 Task: Create a rule when custom fields due date is cleared by me.
Action: Mouse moved to (1080, 286)
Screenshot: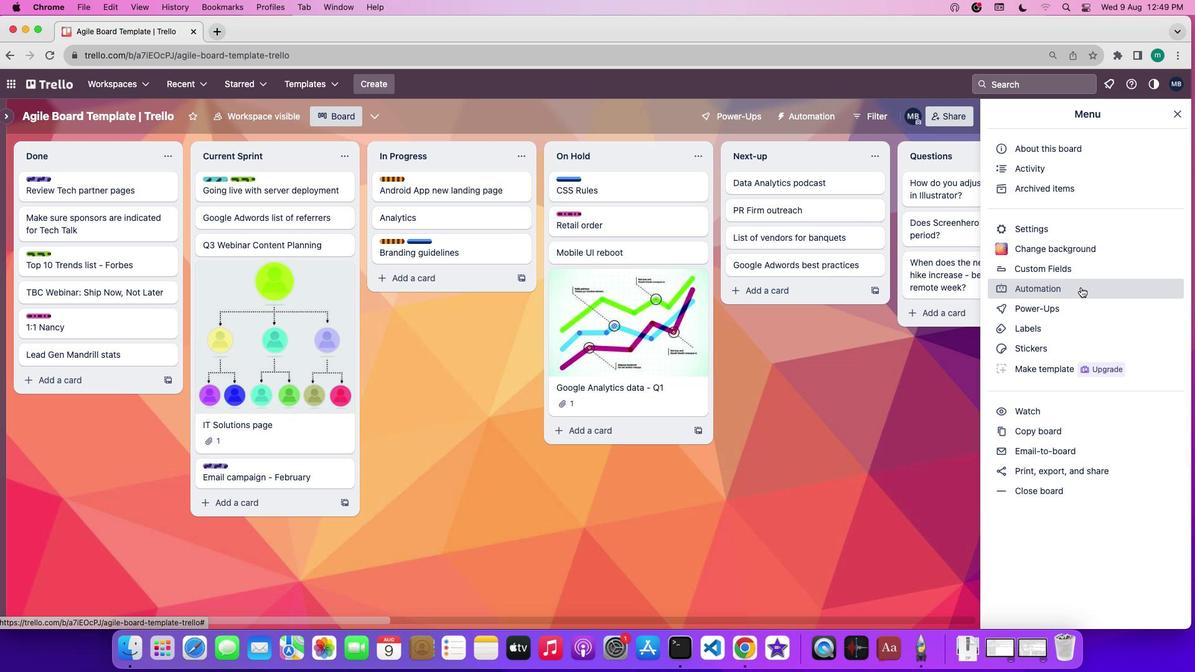 
Action: Mouse pressed left at (1080, 286)
Screenshot: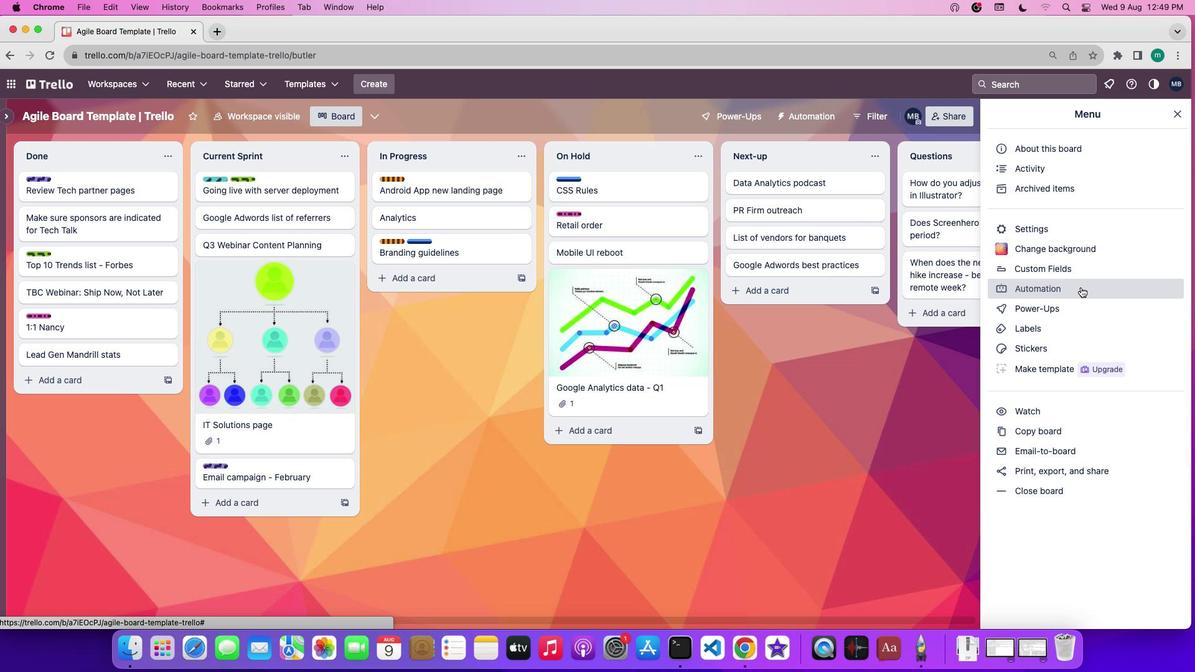 
Action: Mouse moved to (61, 228)
Screenshot: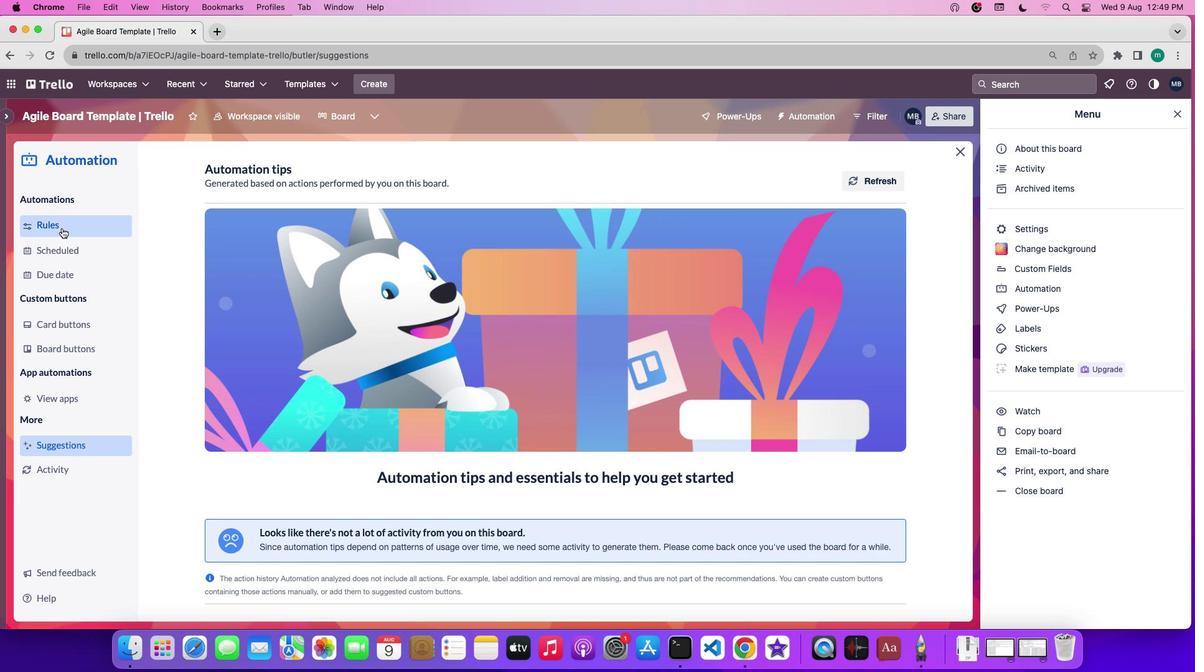 
Action: Mouse pressed left at (61, 228)
Screenshot: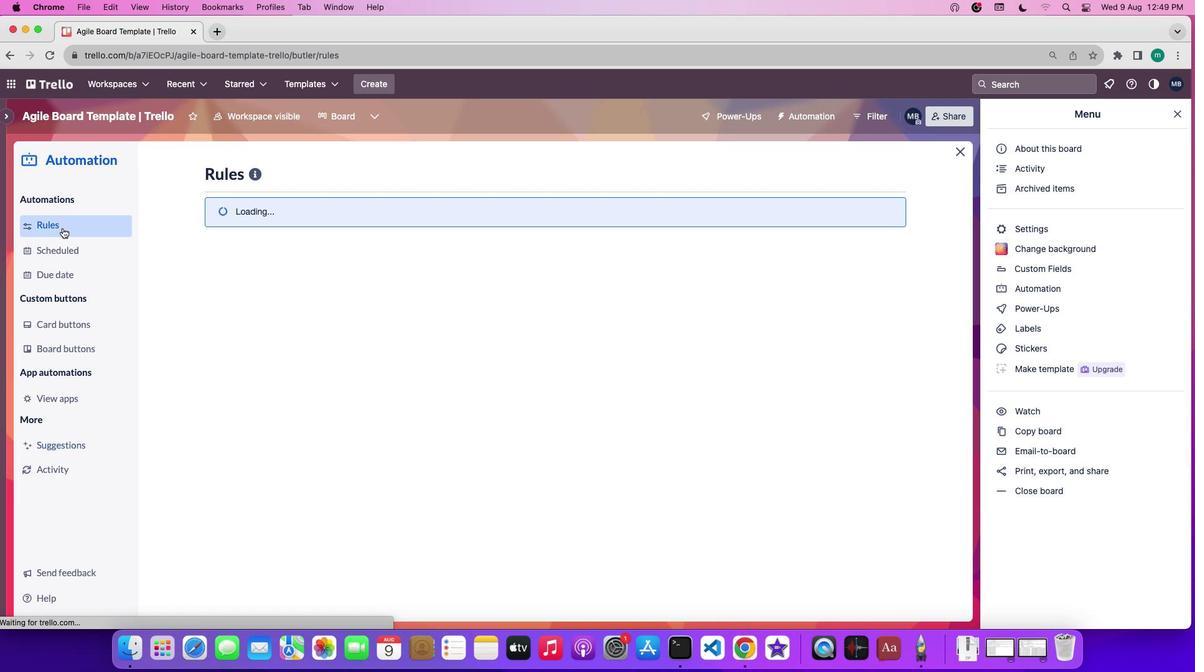
Action: Mouse moved to (810, 171)
Screenshot: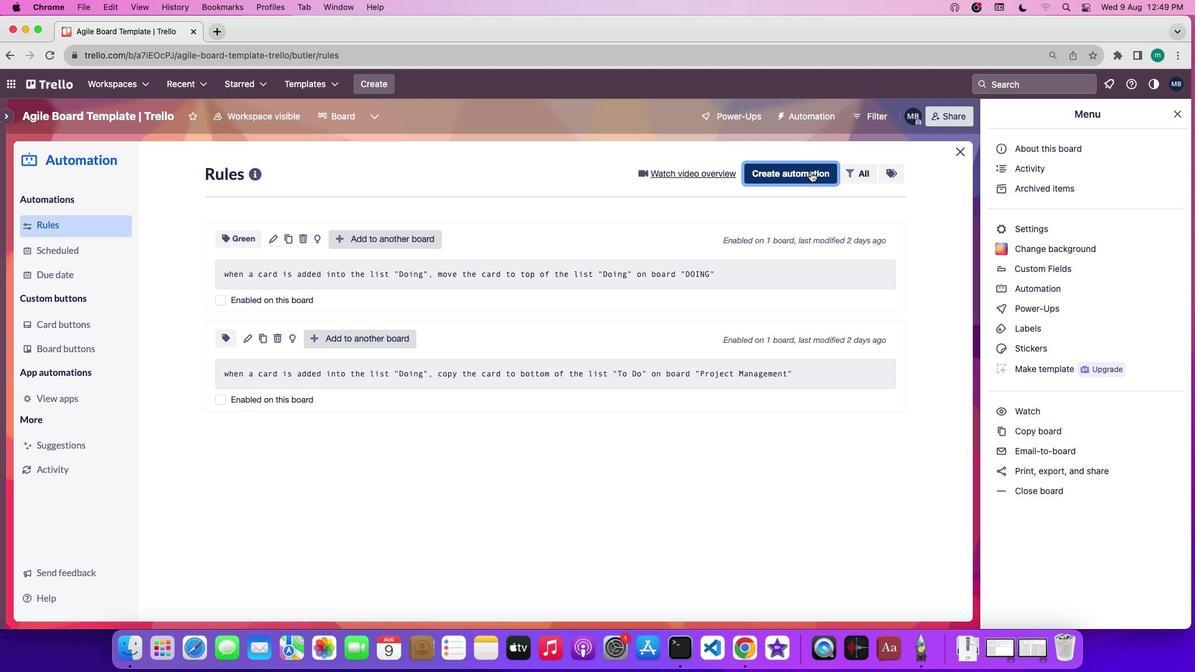 
Action: Mouse pressed left at (810, 171)
Screenshot: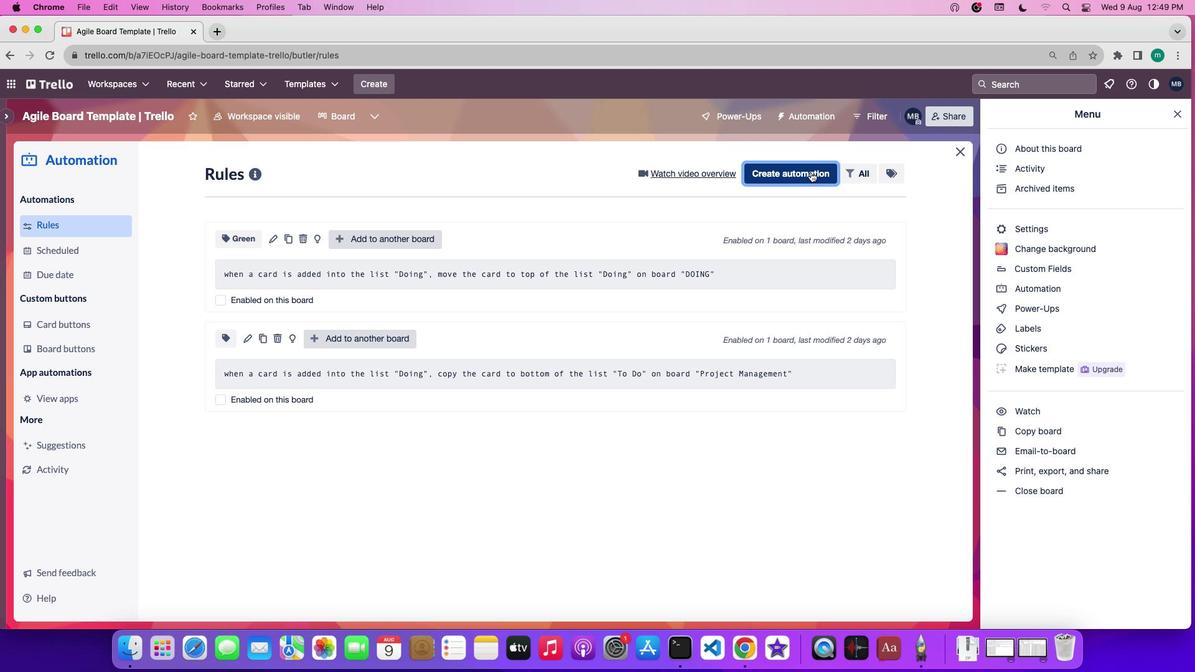 
Action: Mouse moved to (650, 293)
Screenshot: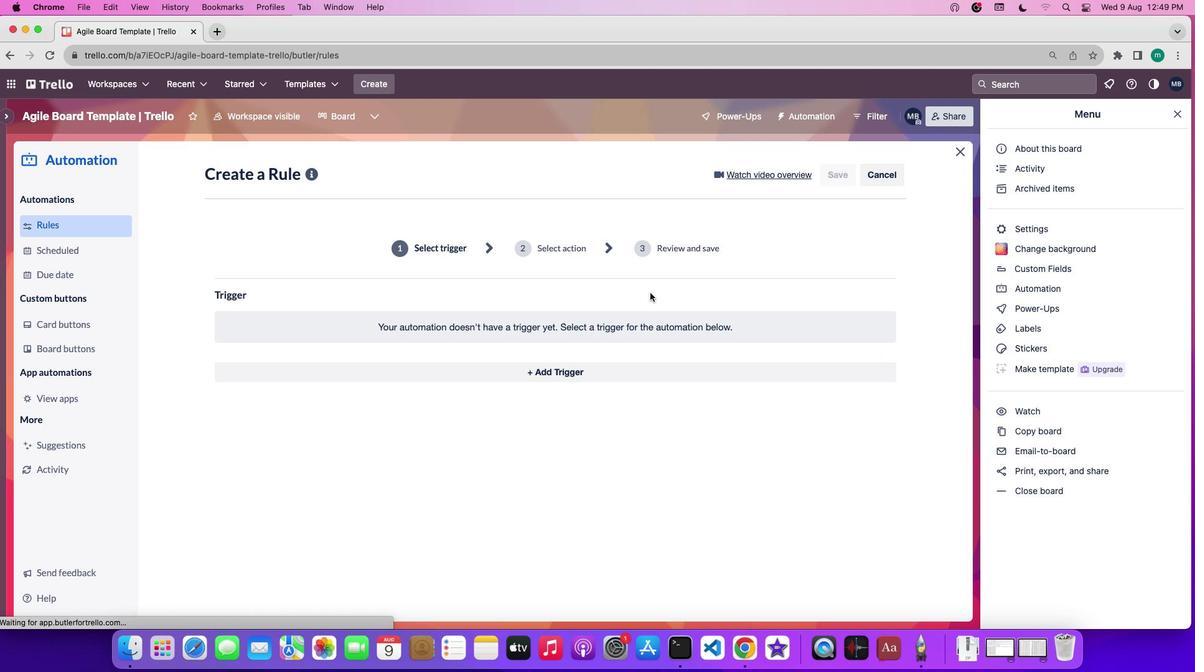 
Action: Mouse scrolled (650, 293) with delta (0, 0)
Screenshot: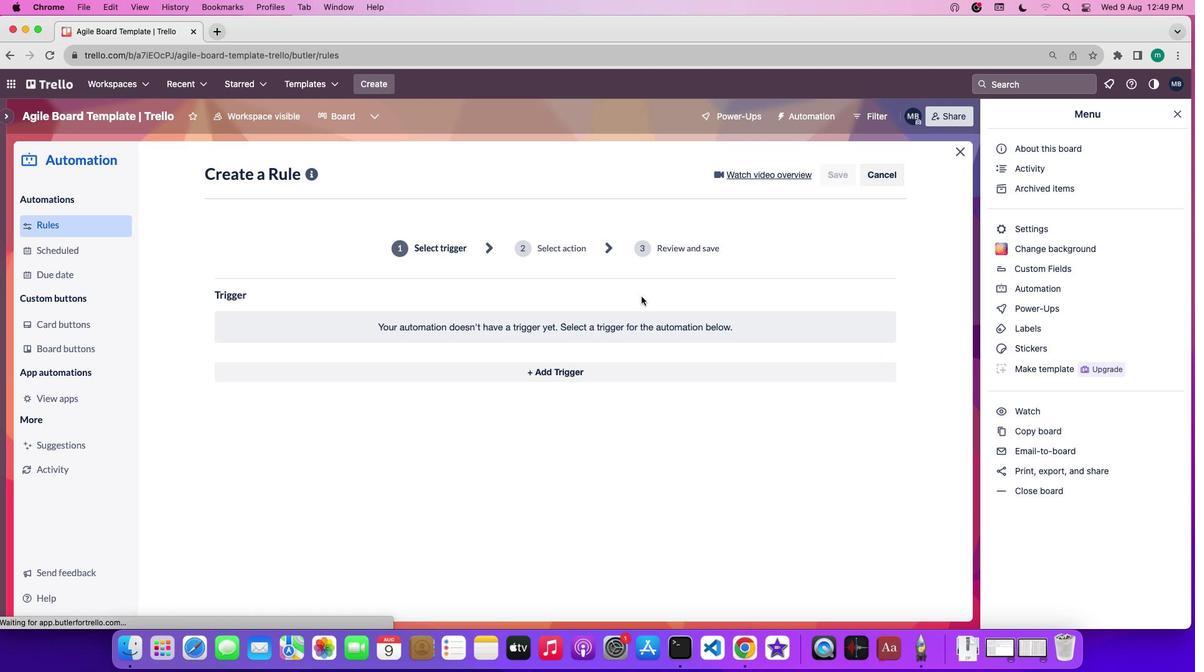 
Action: Mouse scrolled (650, 293) with delta (0, 0)
Screenshot: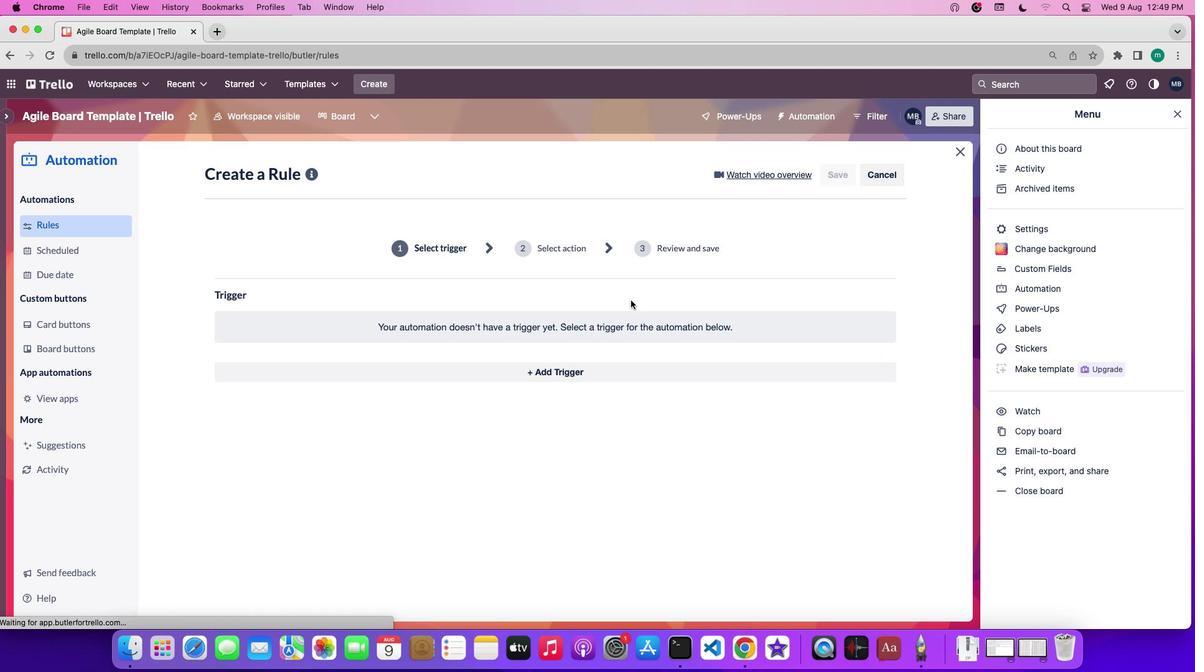 
Action: Mouse scrolled (650, 293) with delta (0, -1)
Screenshot: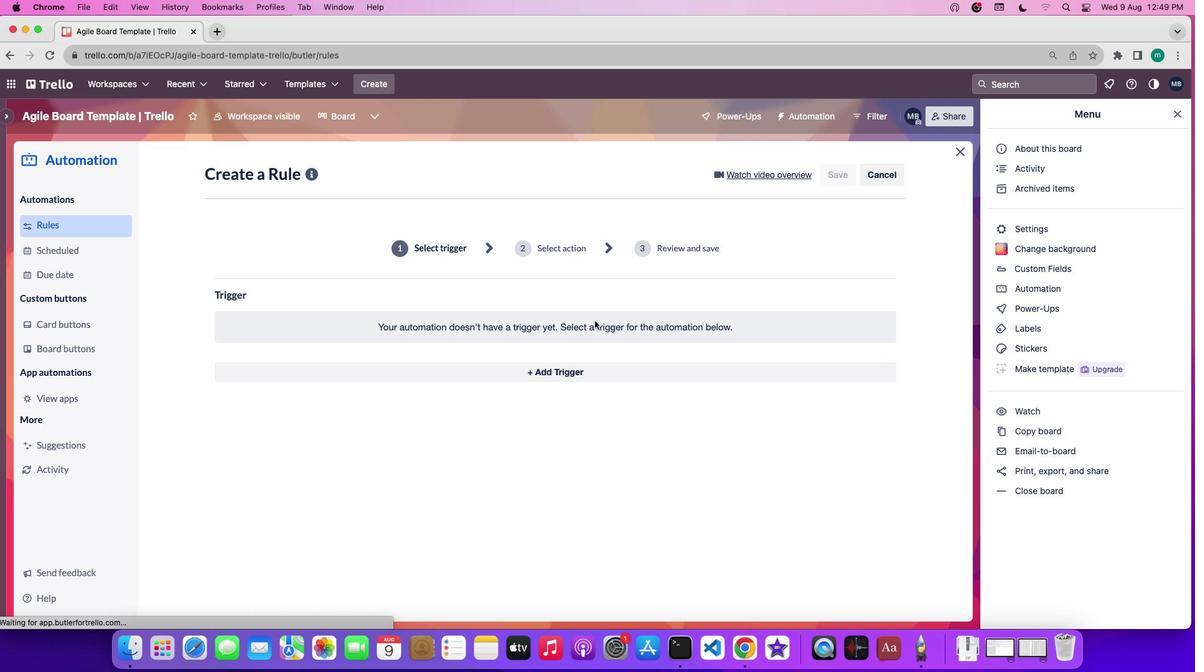 
Action: Mouse moved to (568, 364)
Screenshot: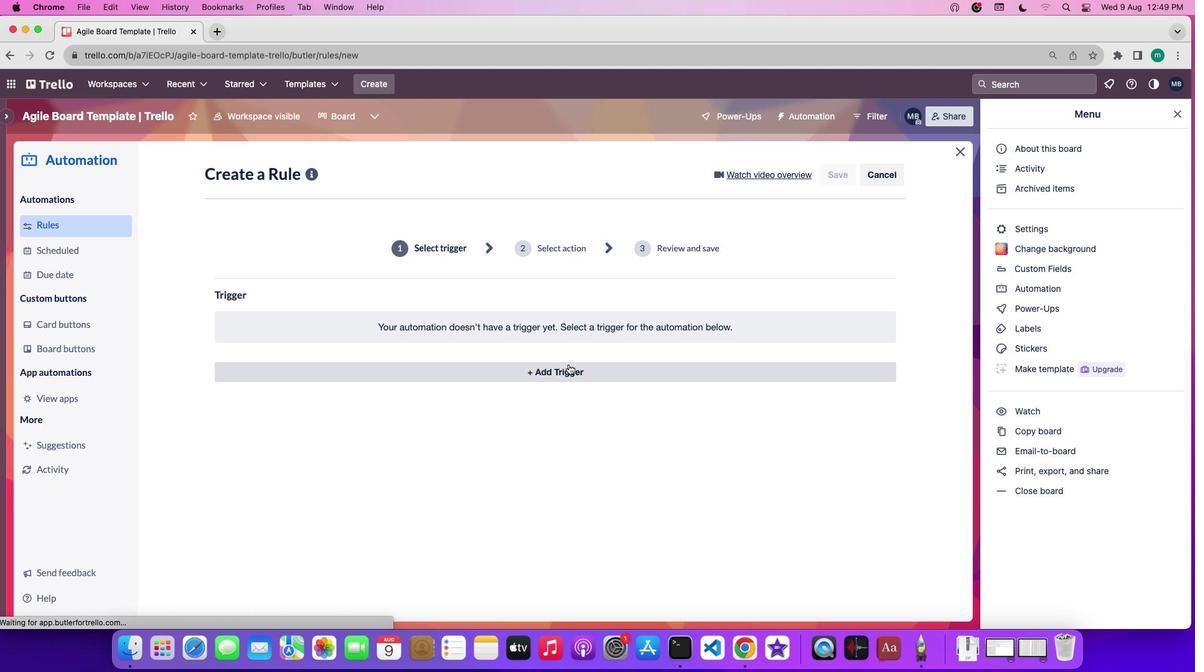 
Action: Mouse pressed left at (568, 364)
Screenshot: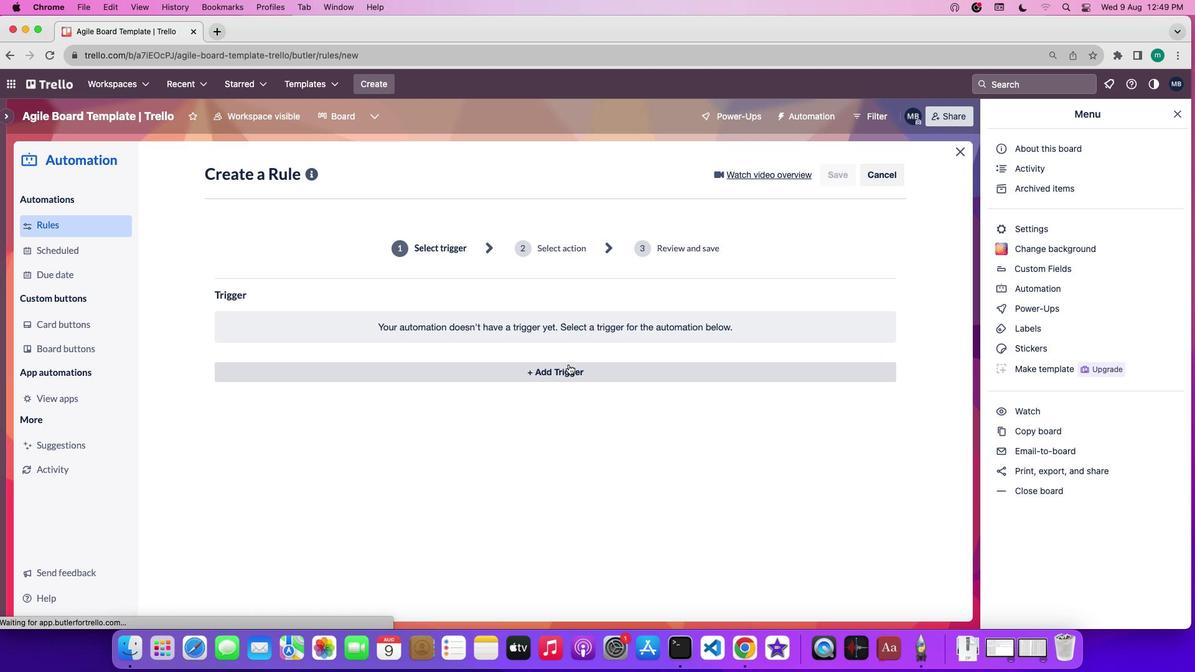 
Action: Mouse scrolled (568, 364) with delta (0, 0)
Screenshot: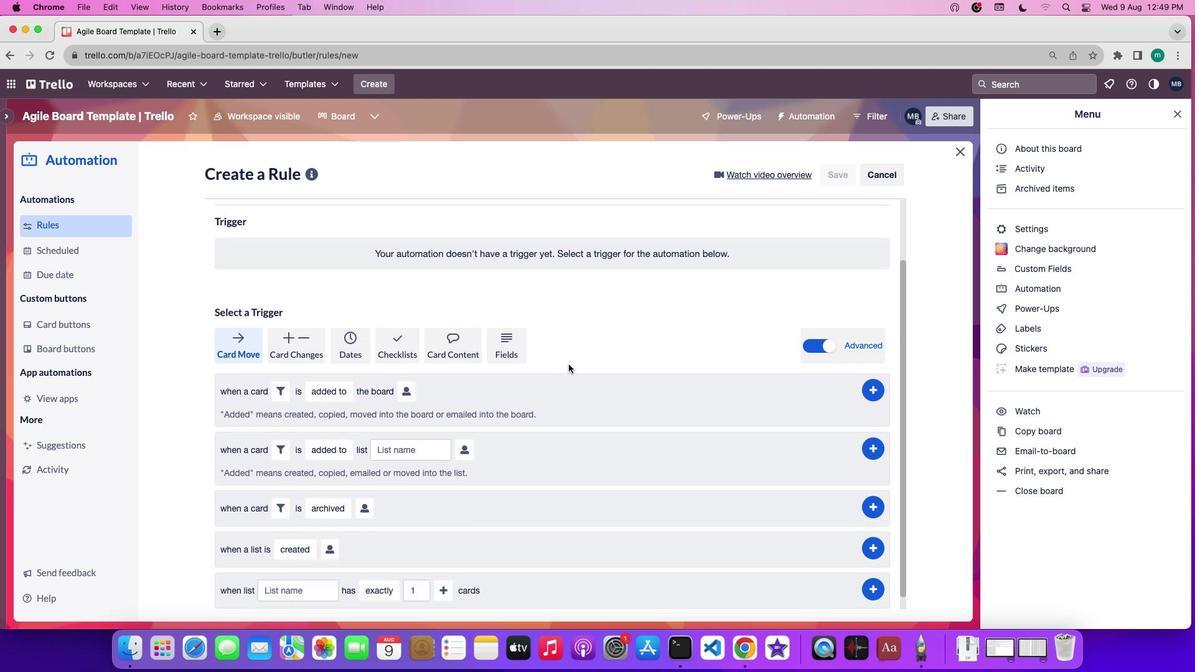 
Action: Mouse scrolled (568, 364) with delta (0, 0)
Screenshot: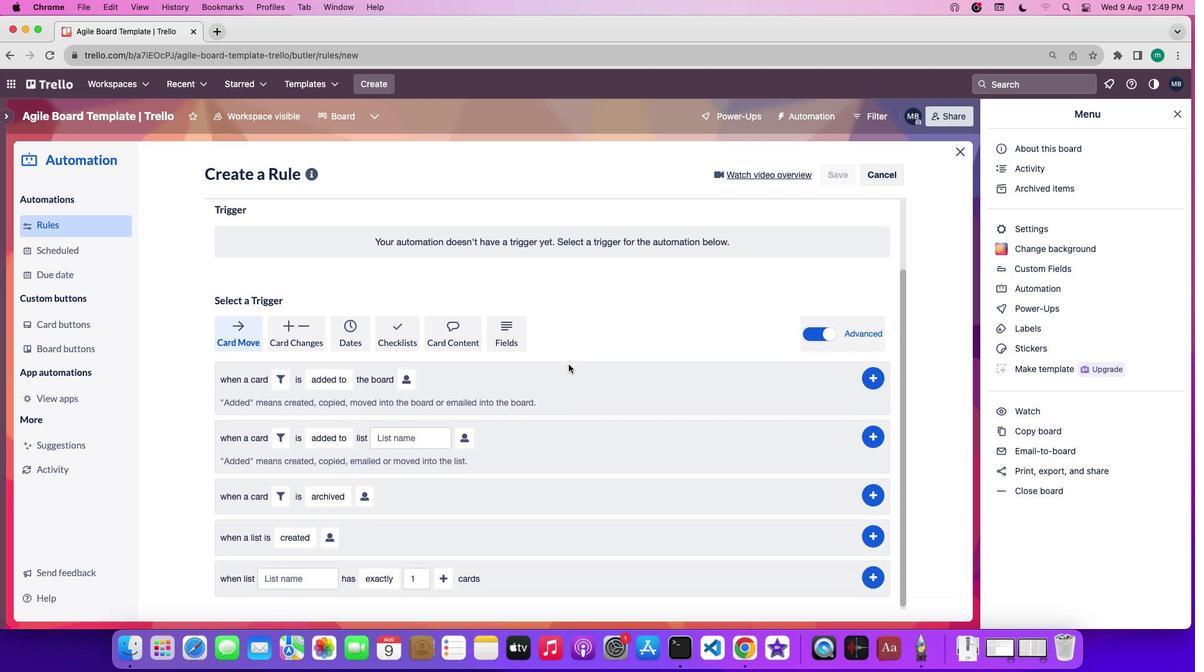 
Action: Mouse scrolled (568, 364) with delta (0, -1)
Screenshot: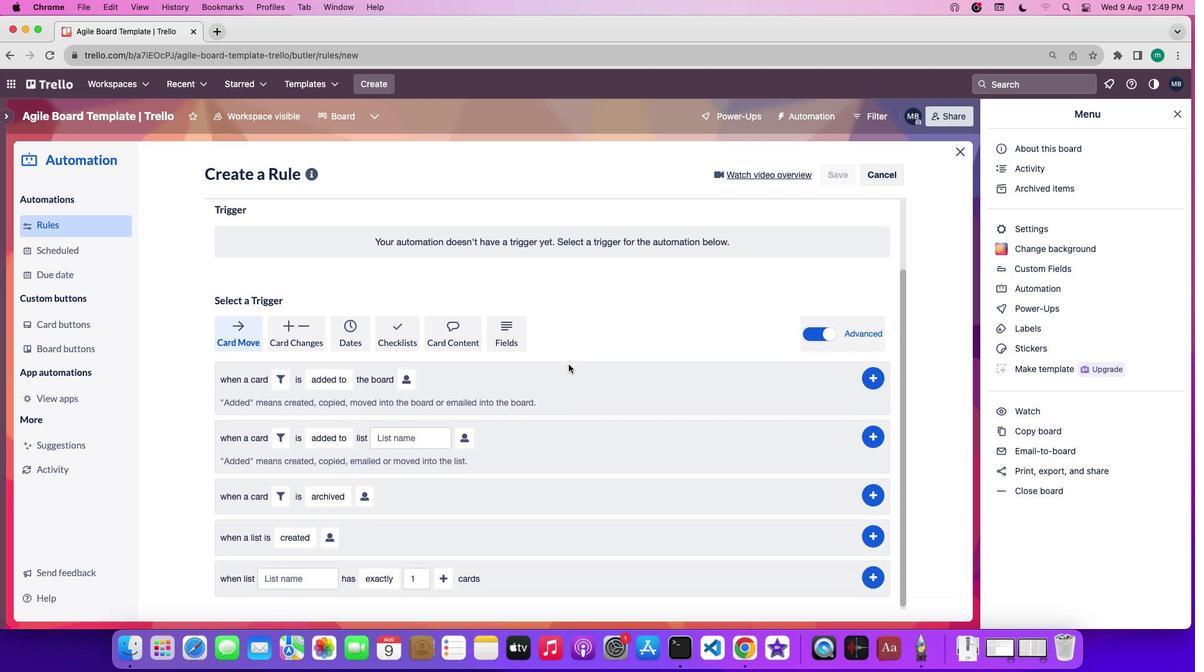 
Action: Mouse moved to (517, 338)
Screenshot: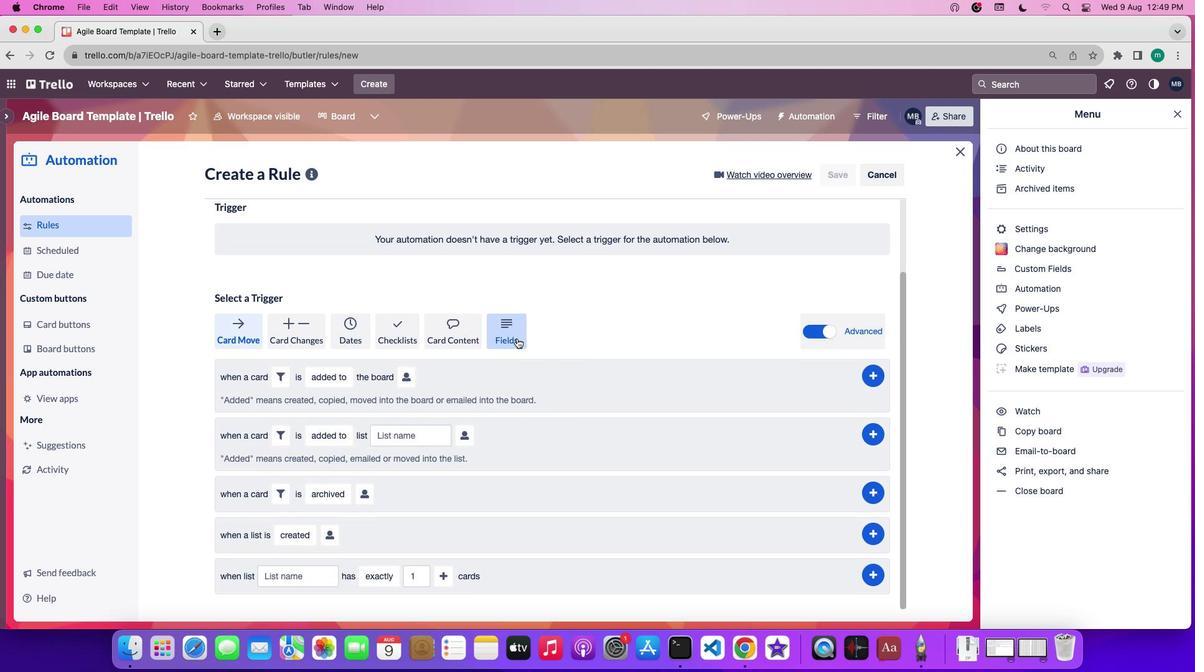 
Action: Mouse pressed left at (517, 338)
Screenshot: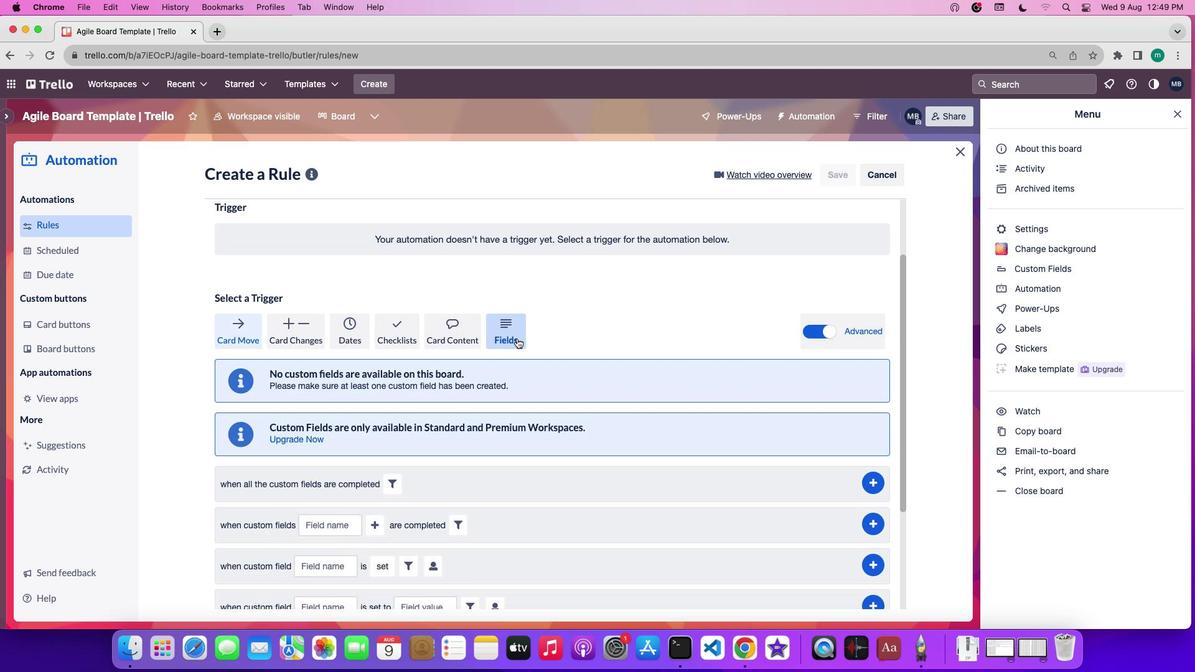 
Action: Mouse moved to (582, 355)
Screenshot: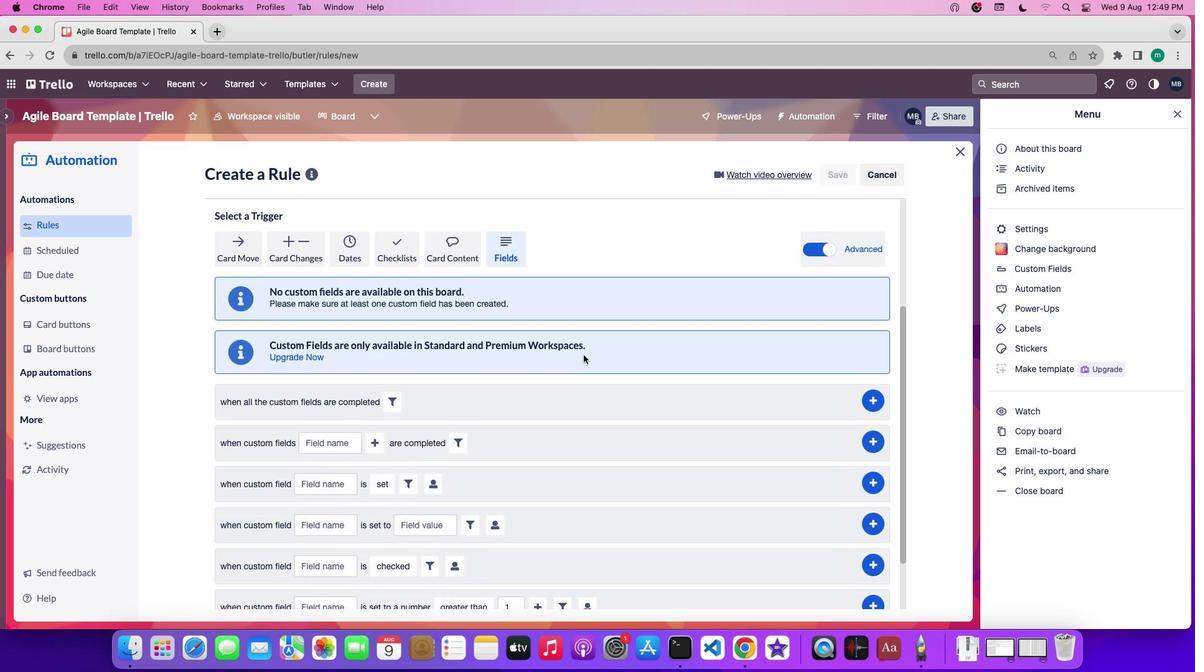 
Action: Mouse scrolled (582, 355) with delta (0, 0)
Screenshot: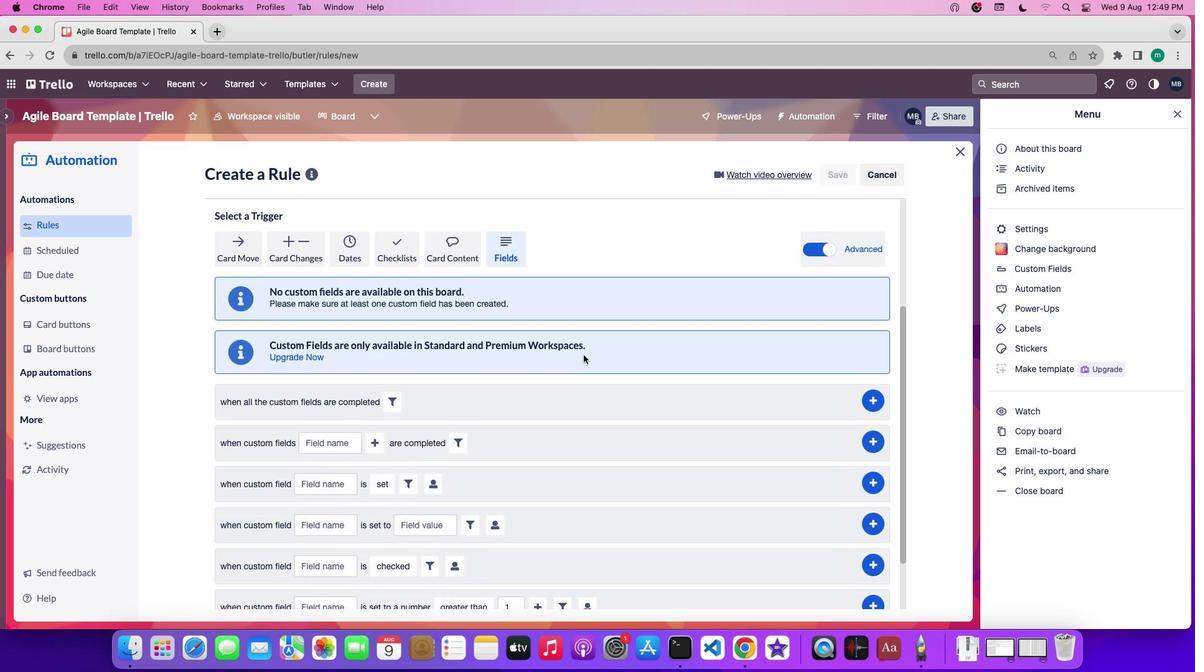 
Action: Mouse scrolled (582, 355) with delta (0, 0)
Screenshot: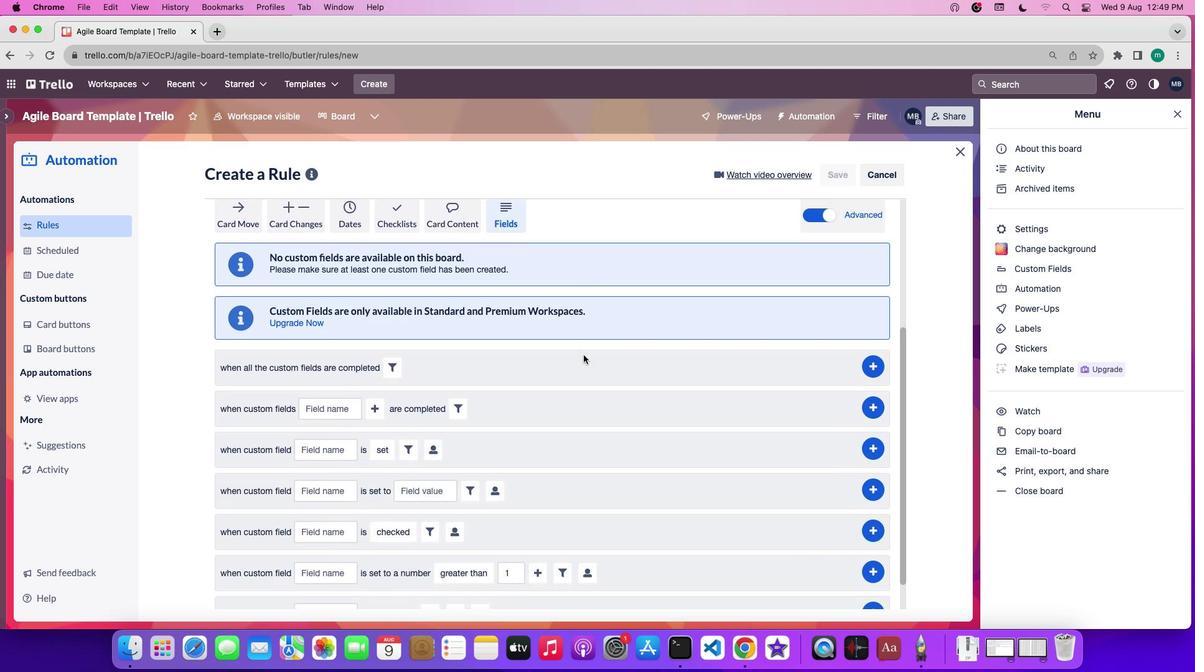 
Action: Mouse moved to (582, 355)
Screenshot: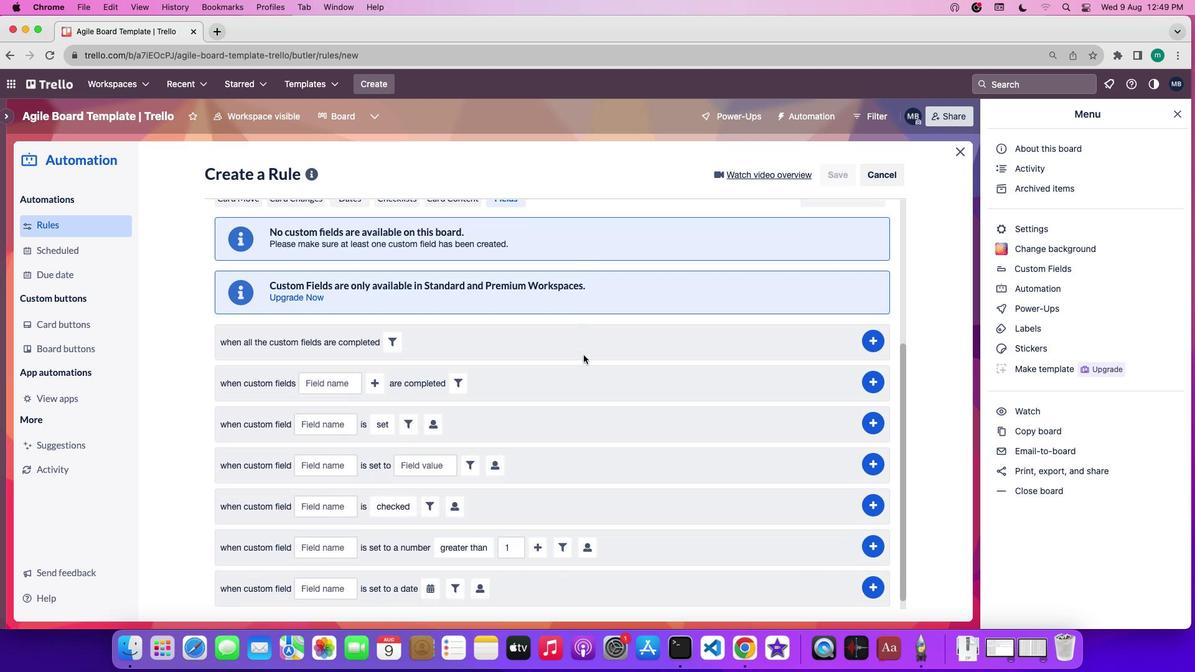 
Action: Mouse scrolled (582, 355) with delta (0, -1)
Screenshot: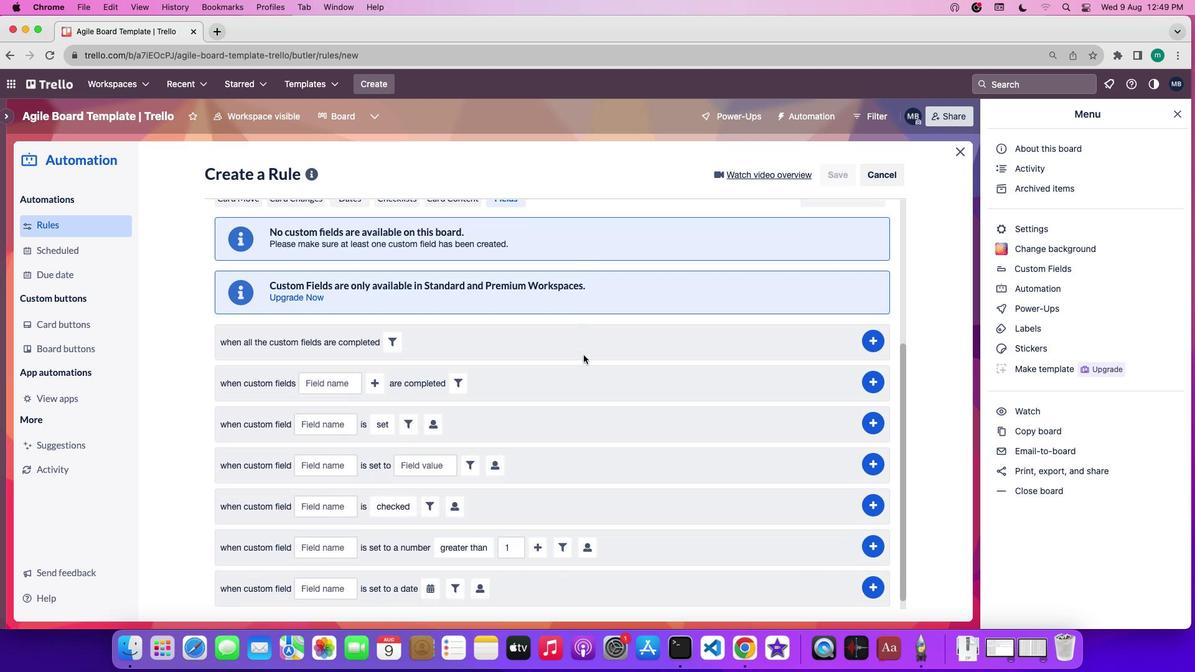 
Action: Mouse moved to (582, 354)
Screenshot: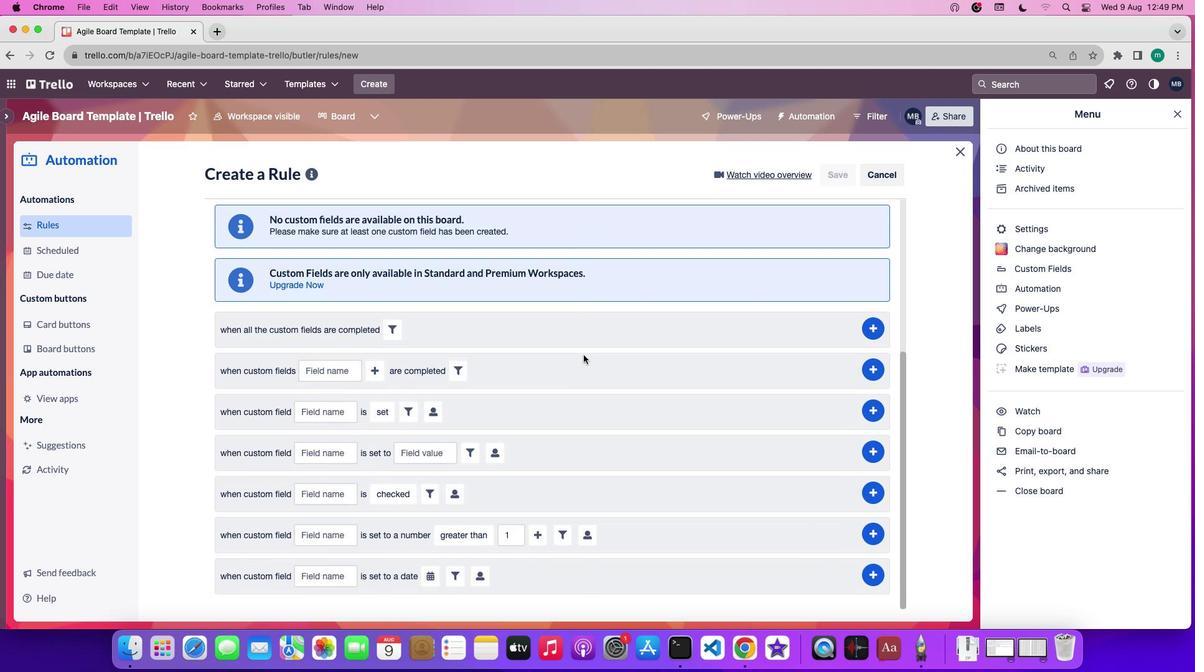 
Action: Mouse scrolled (582, 354) with delta (0, -2)
Screenshot: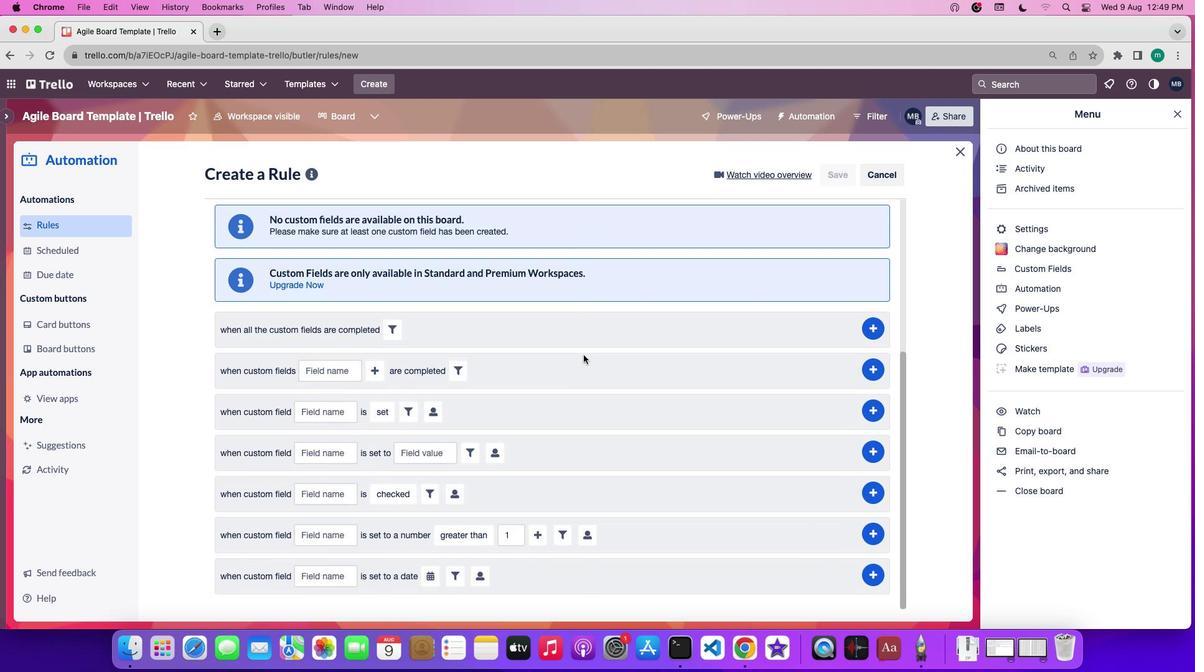 
Action: Mouse moved to (583, 354)
Screenshot: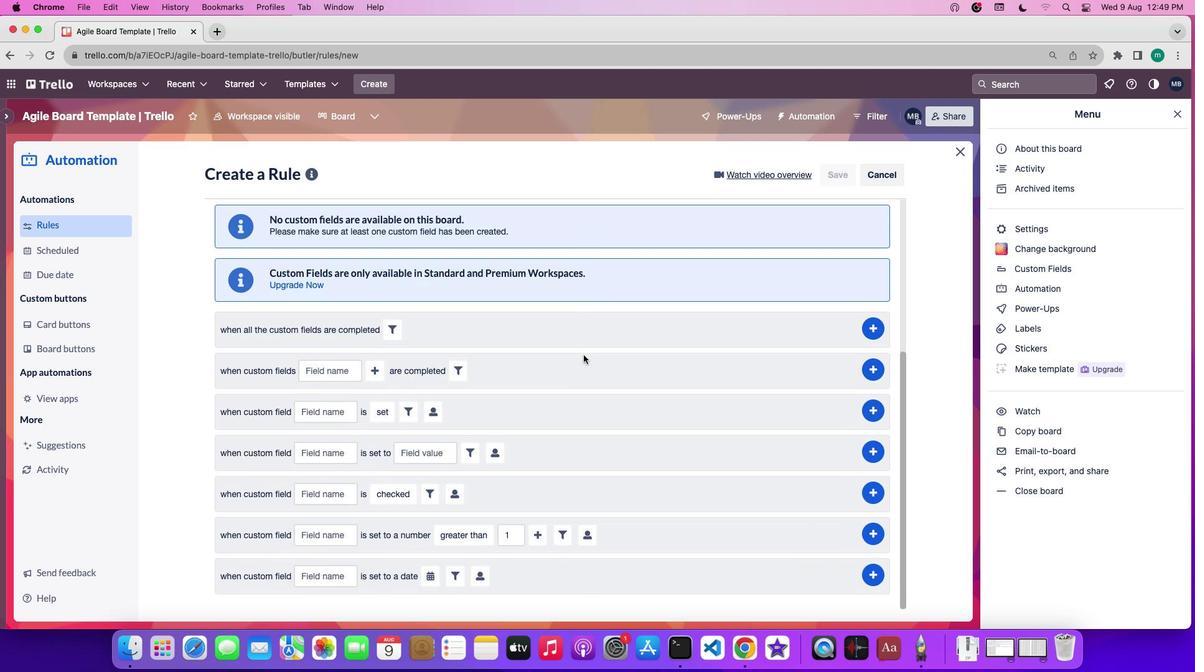 
Action: Mouse scrolled (583, 354) with delta (0, 0)
Screenshot: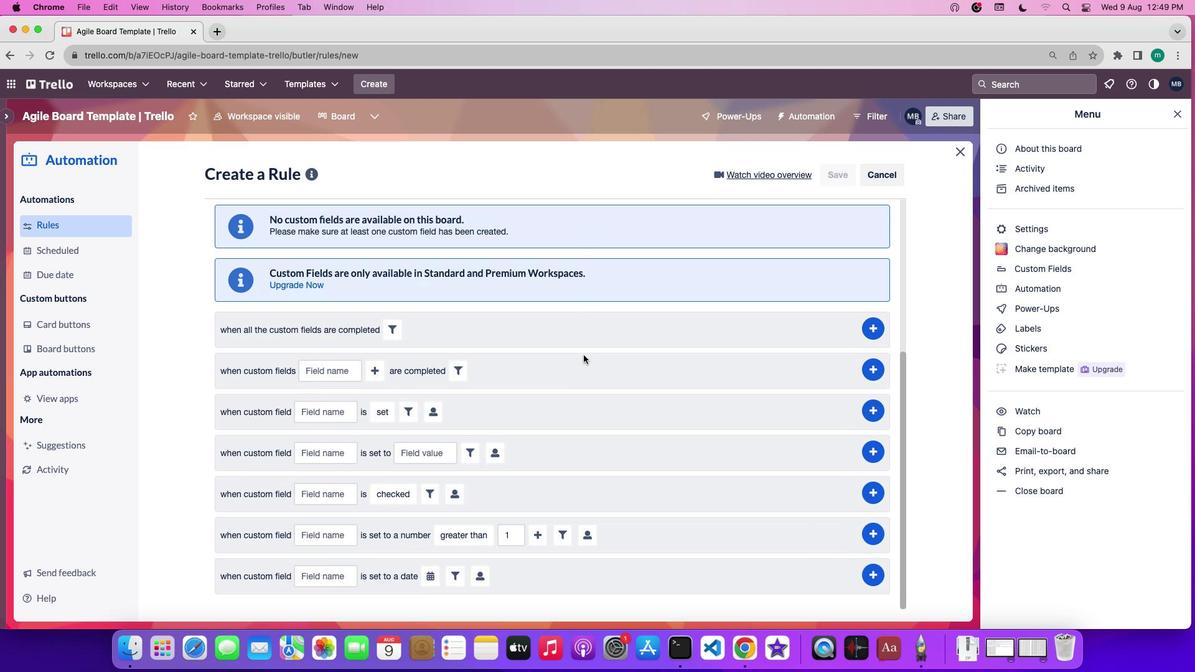 
Action: Mouse scrolled (583, 354) with delta (0, 0)
Screenshot: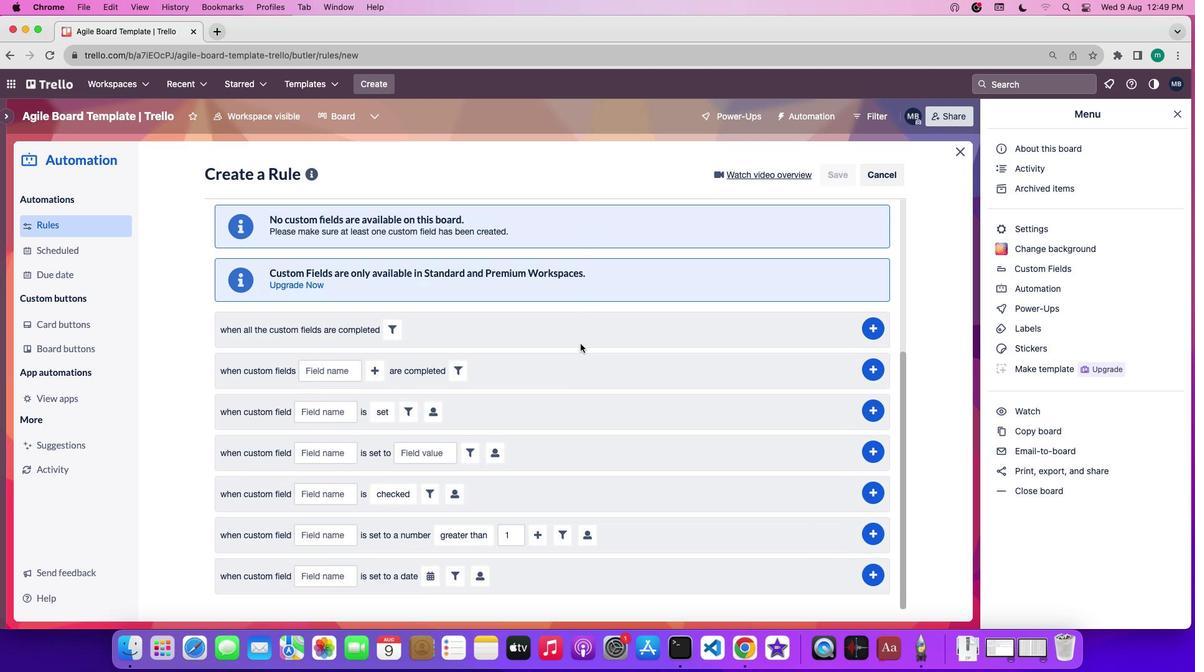 
Action: Mouse scrolled (583, 354) with delta (0, 0)
Screenshot: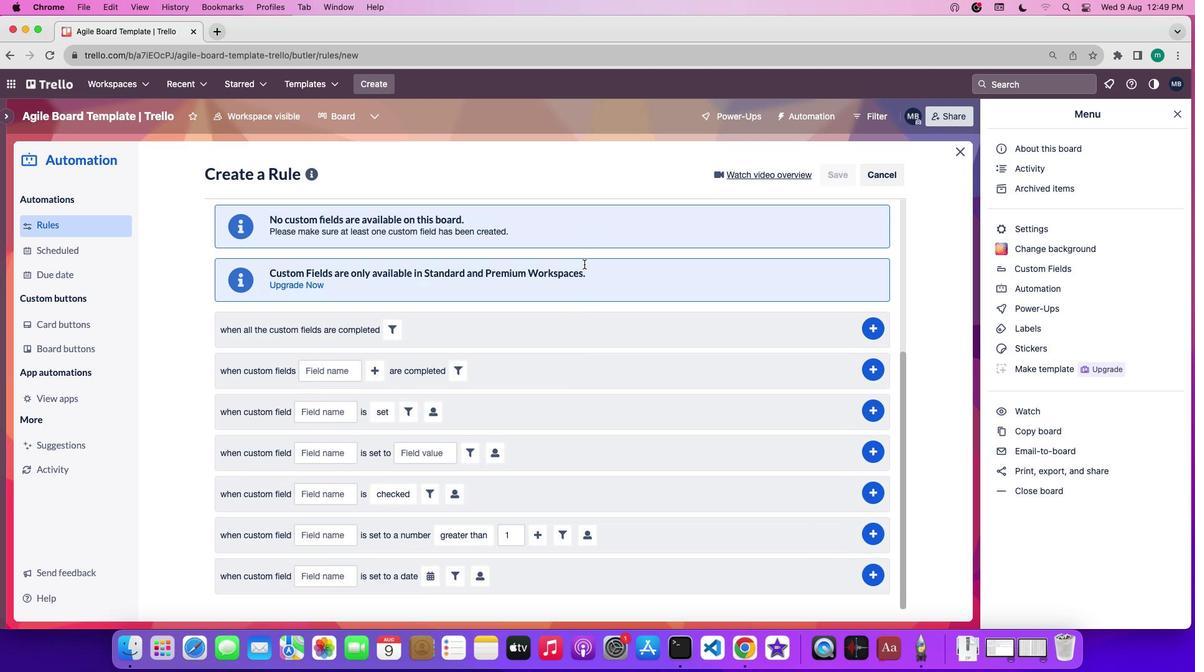 
Action: Mouse moved to (316, 409)
Screenshot: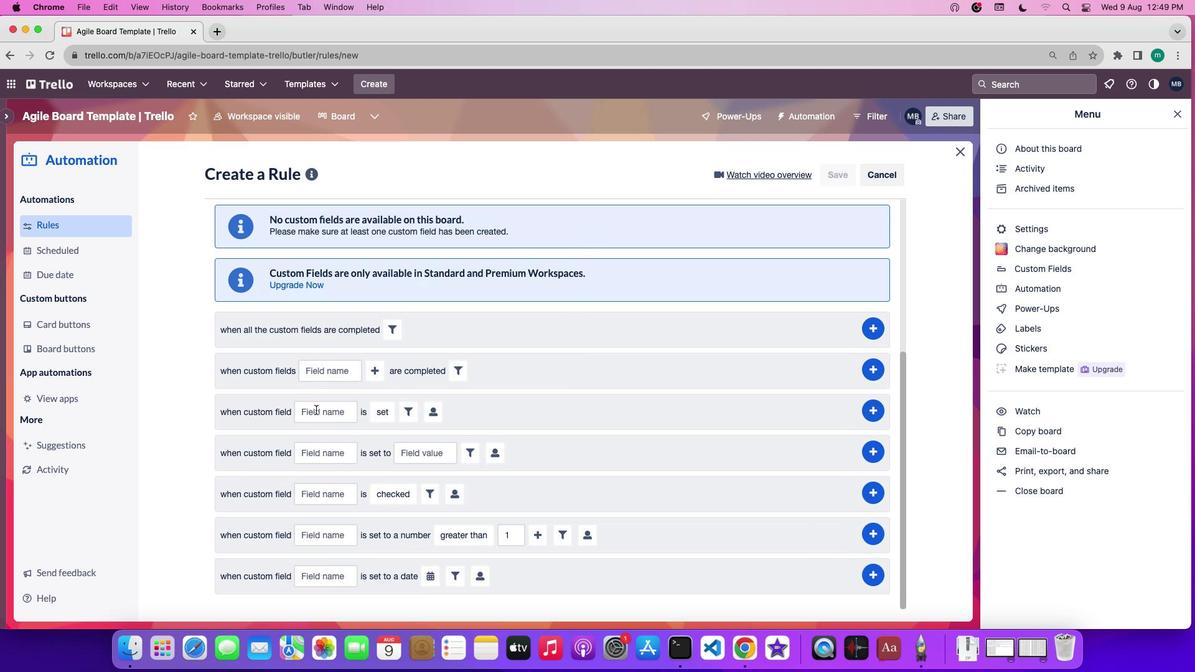 
Action: Mouse pressed left at (316, 409)
Screenshot: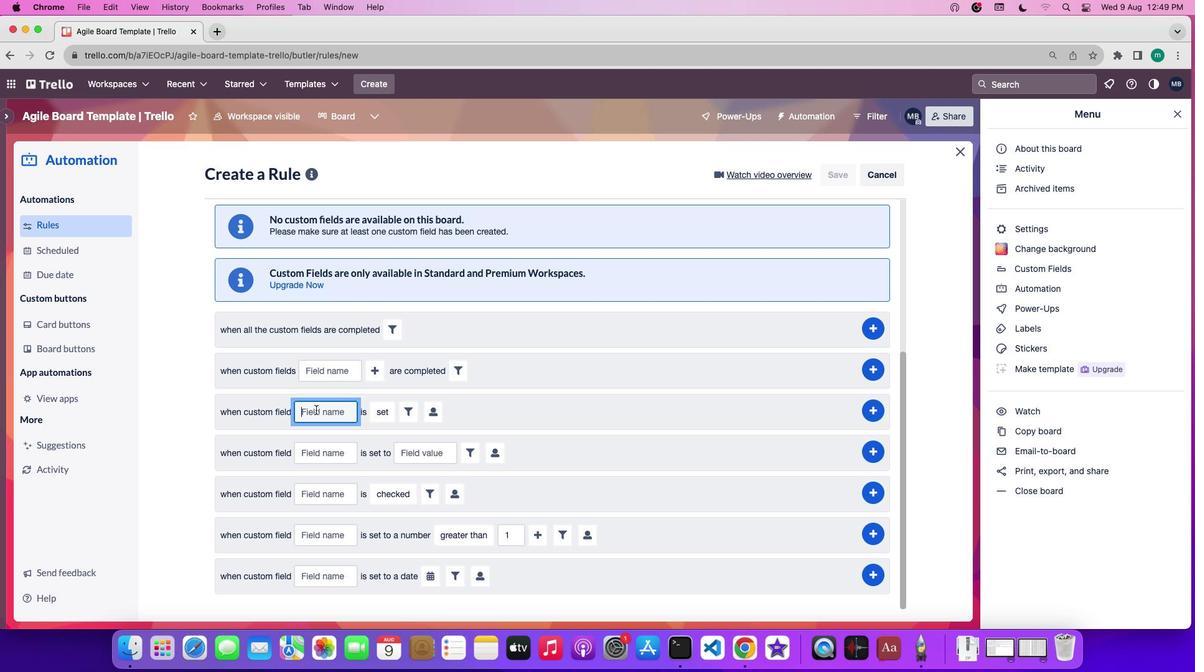 
Action: Key pressed 'd''e'Key.backspace'u''e'Key.space'd''a''t''e'
Screenshot: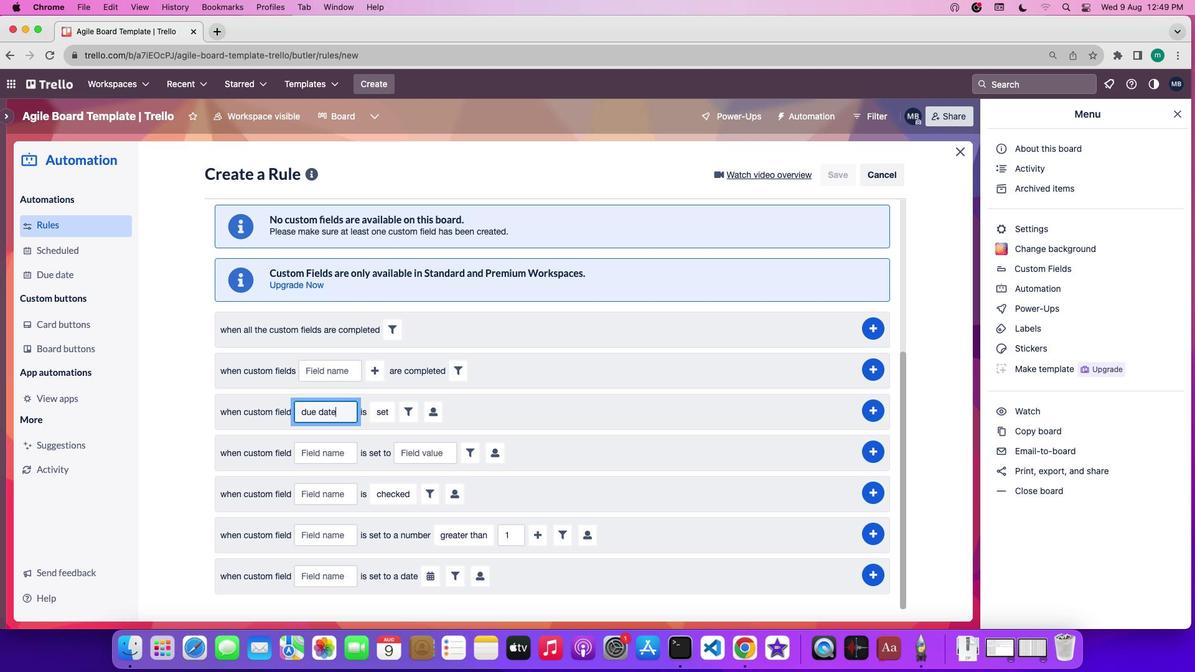 
Action: Mouse moved to (379, 413)
Screenshot: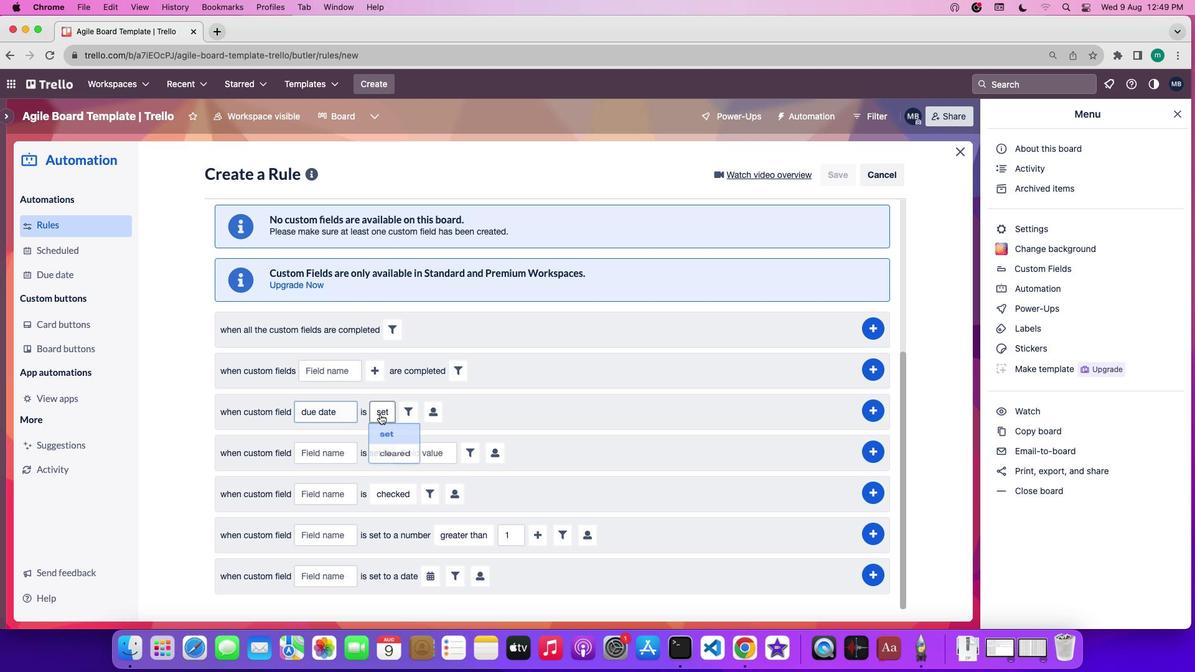 
Action: Mouse pressed left at (379, 413)
Screenshot: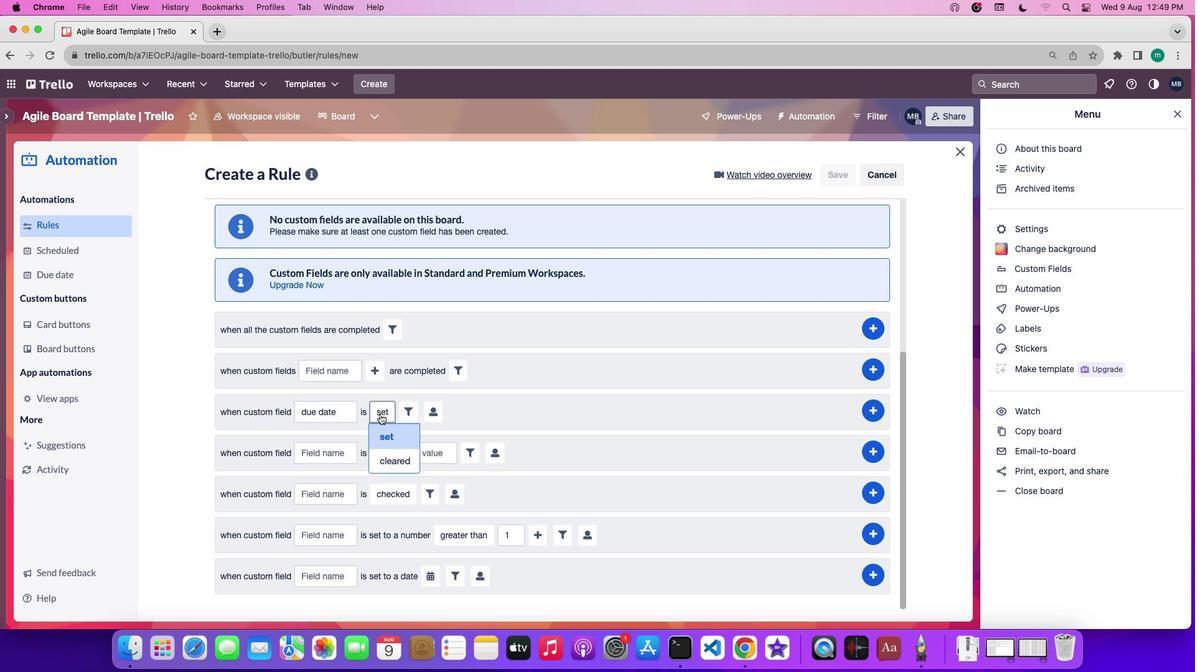 
Action: Mouse moved to (389, 459)
Screenshot: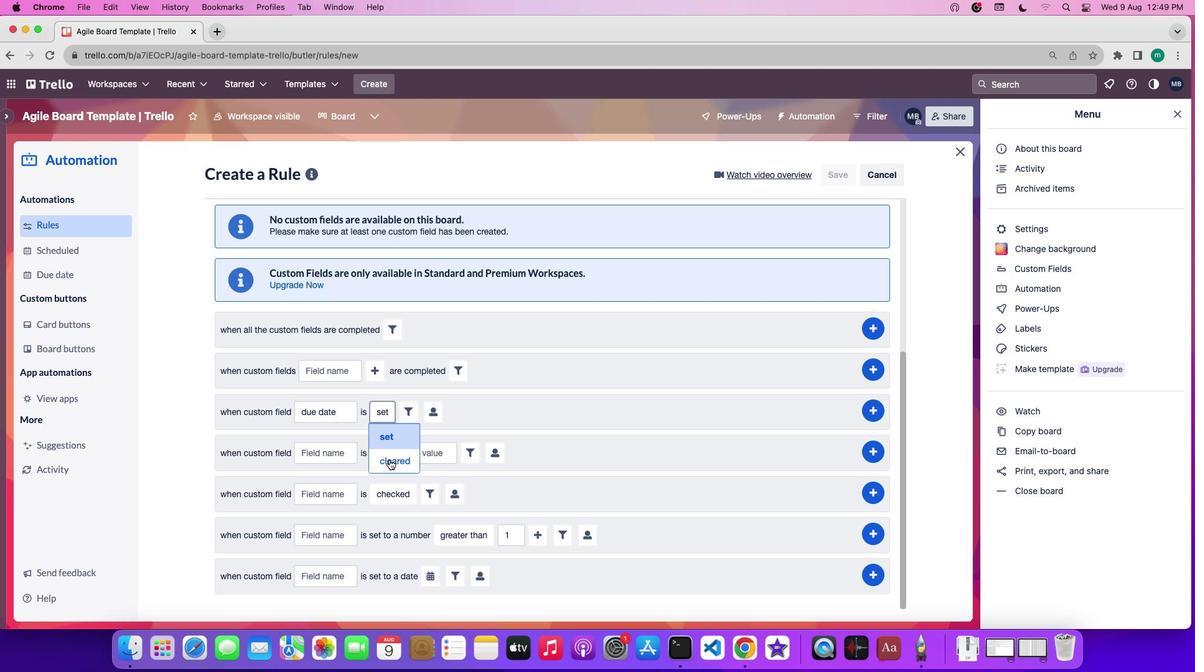 
Action: Mouse pressed left at (389, 459)
Screenshot: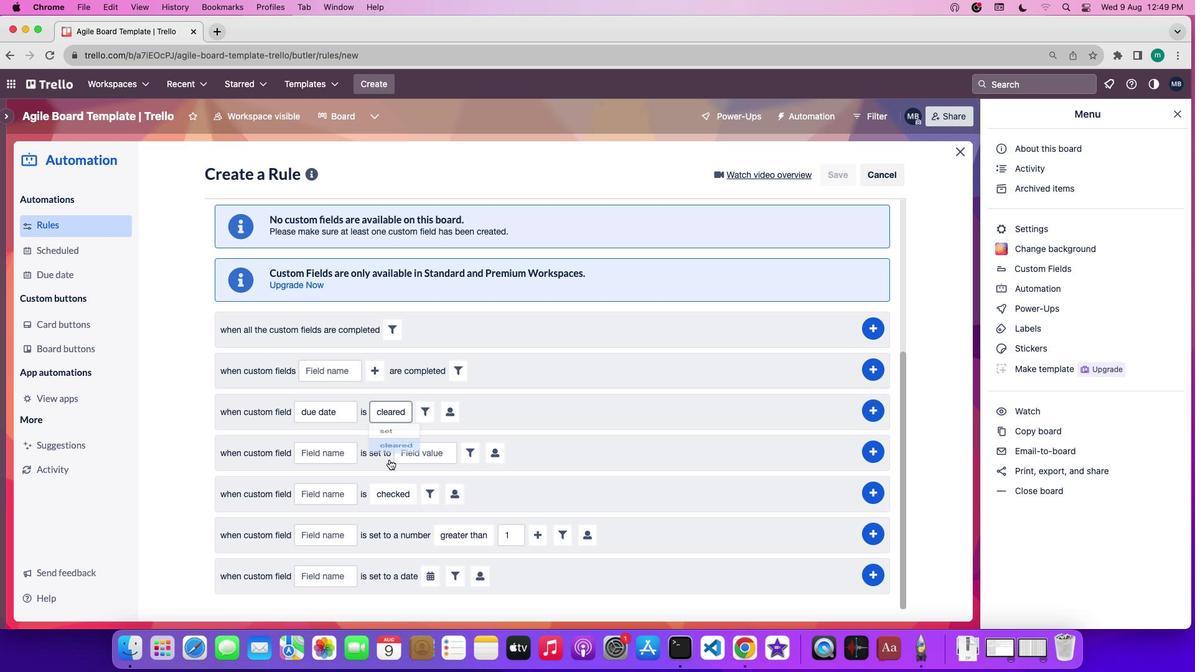 
Action: Mouse moved to (448, 417)
Screenshot: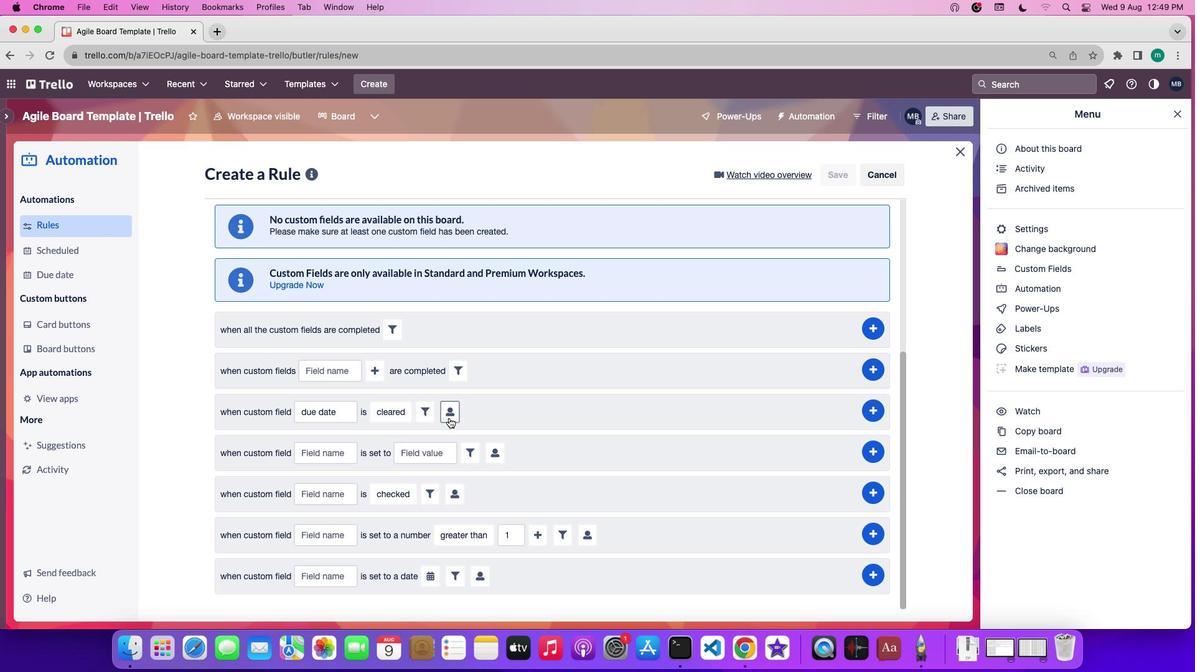 
Action: Mouse pressed left at (448, 417)
Screenshot: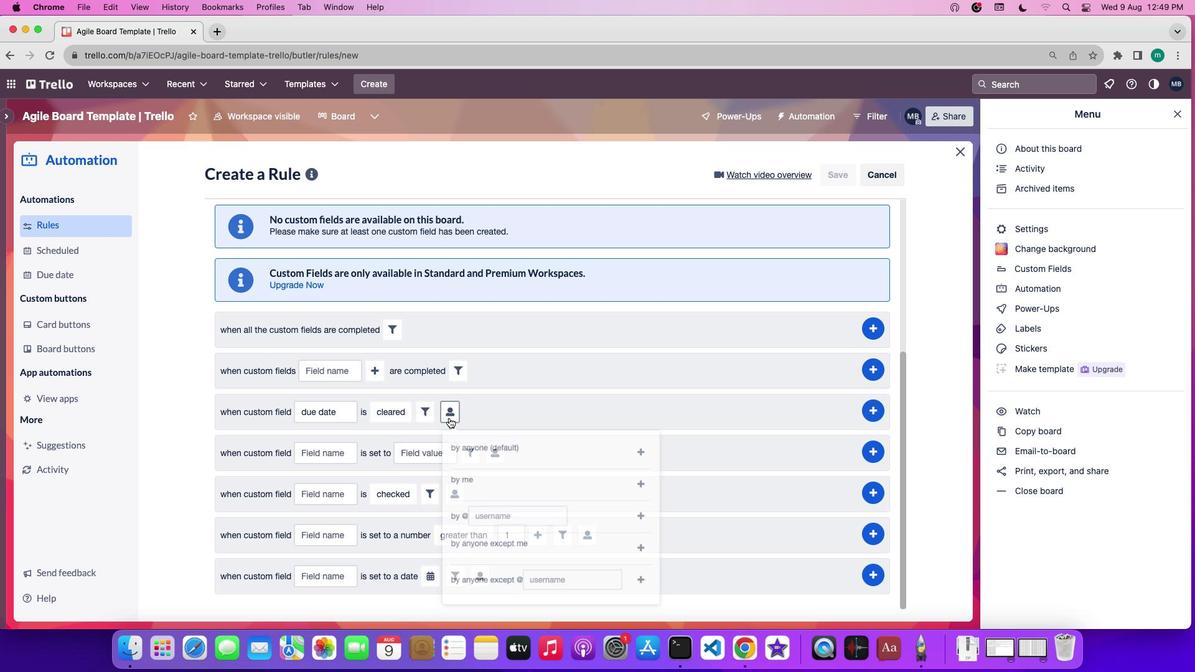 
Action: Mouse moved to (659, 491)
Screenshot: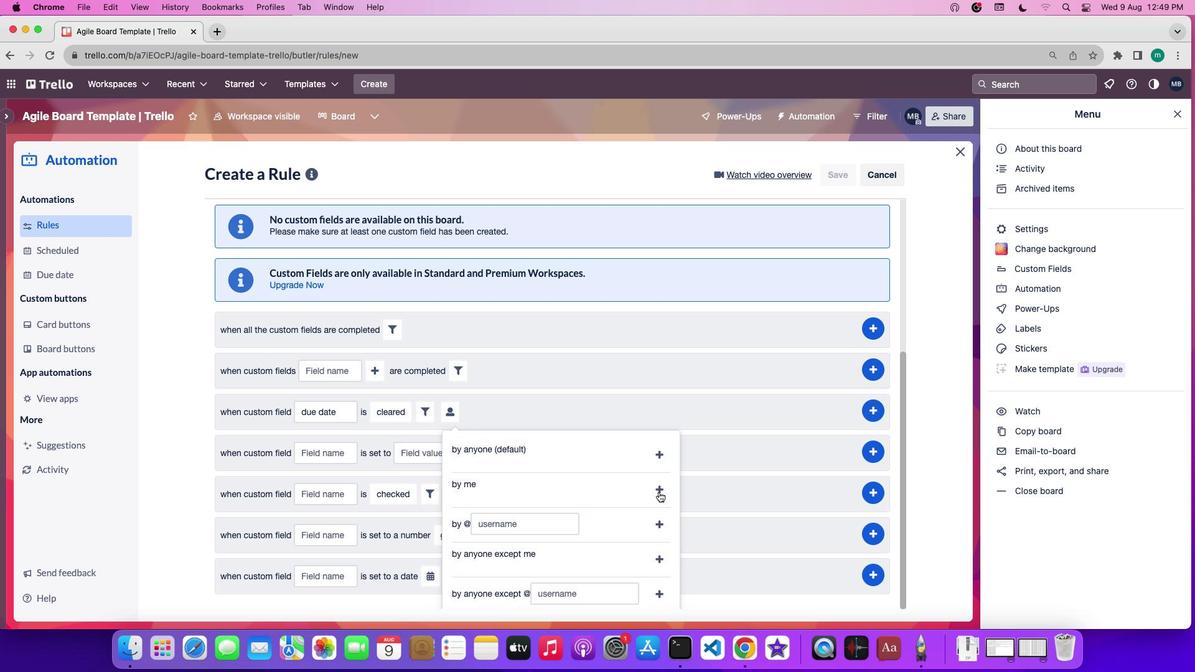 
Action: Mouse pressed left at (659, 491)
Screenshot: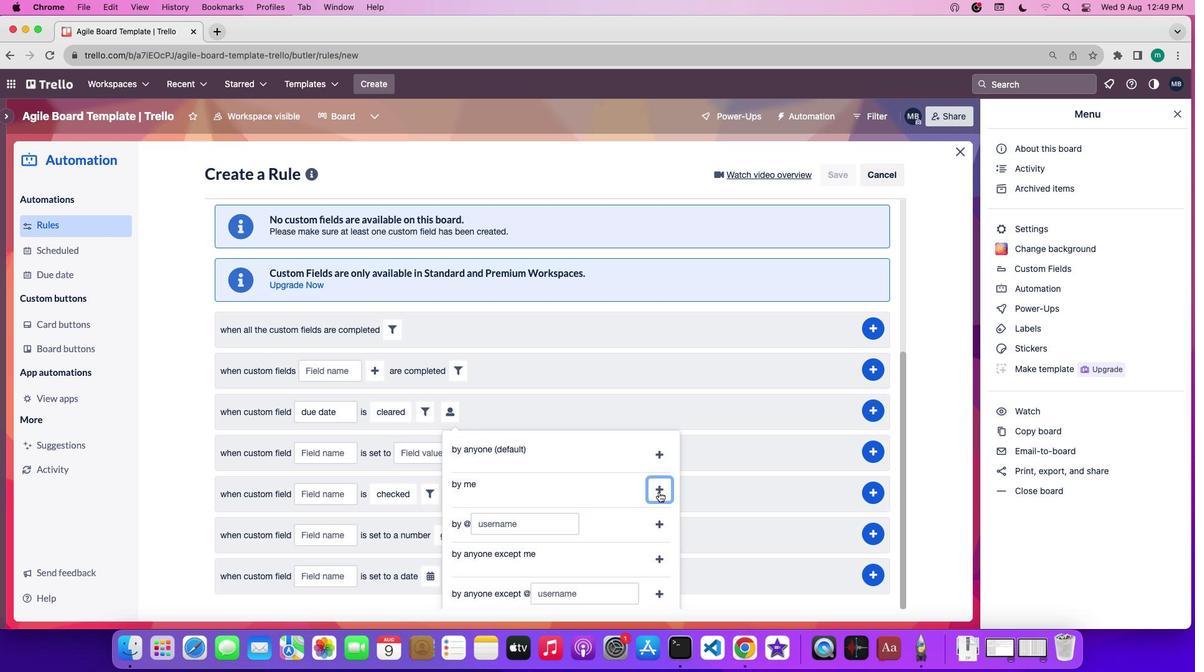 
Action: Mouse moved to (865, 412)
Screenshot: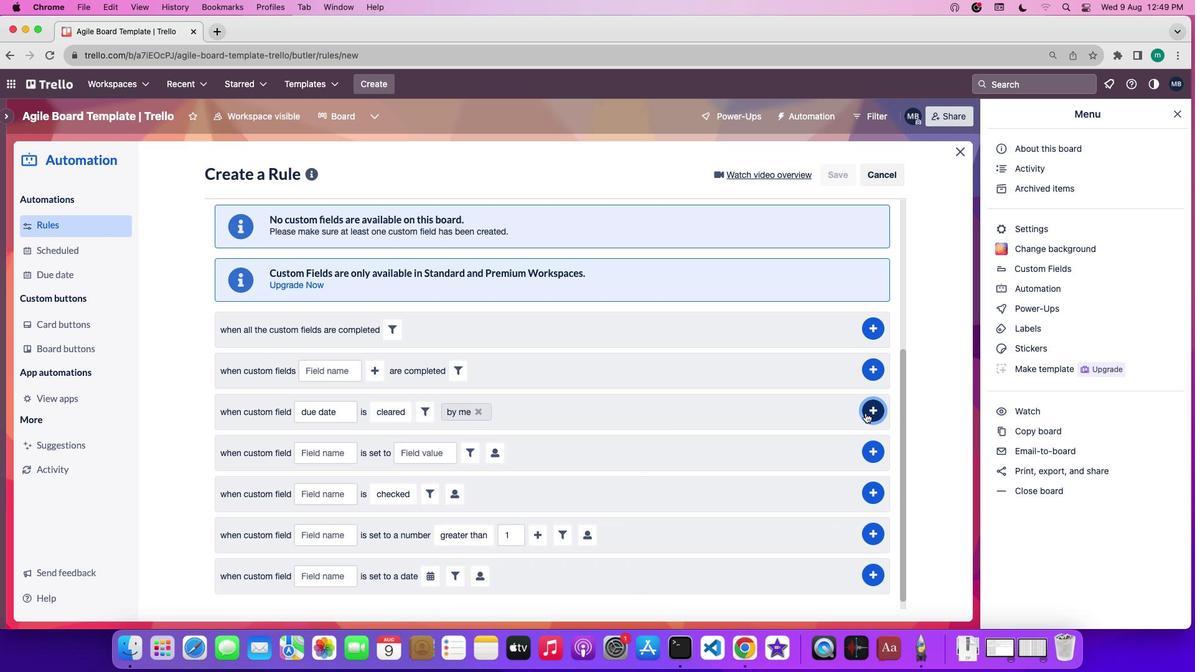 
Action: Mouse pressed left at (865, 412)
Screenshot: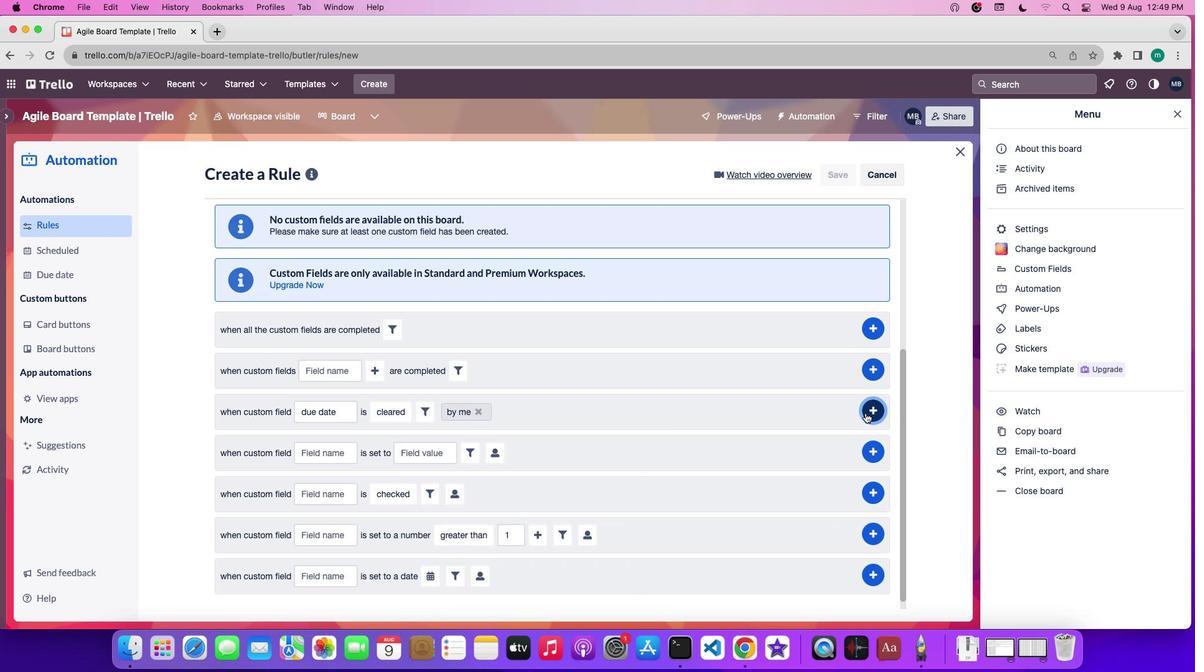 
Action: Mouse moved to (825, 406)
Screenshot: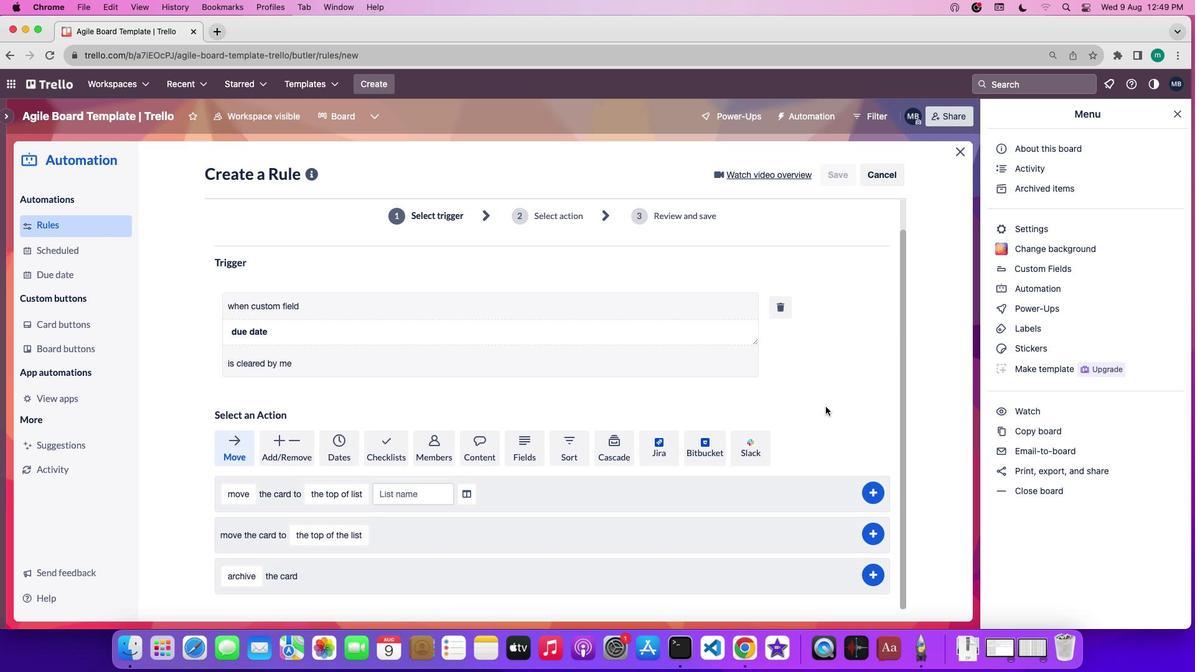 
